 Task: Add Snickerdoodle Cookies to the cart.
Action: Mouse moved to (644, 243)
Screenshot: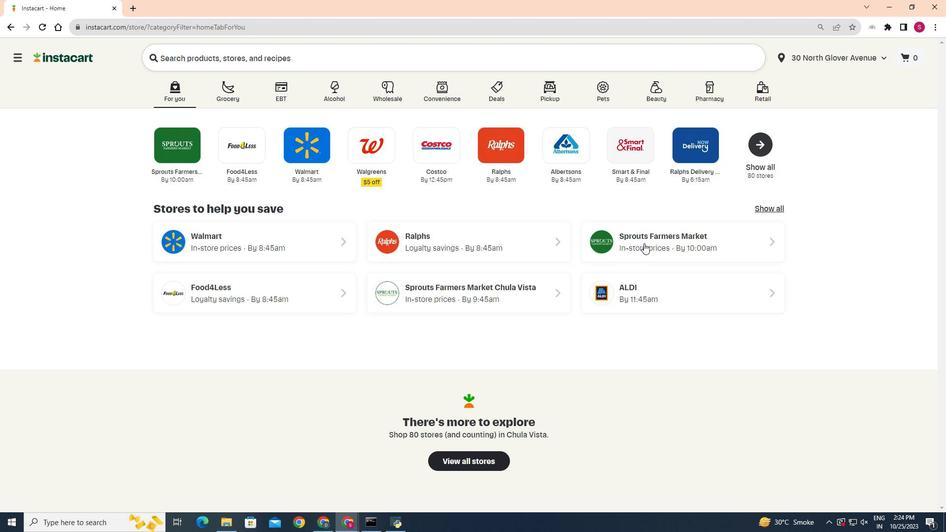 
Action: Mouse pressed left at (644, 243)
Screenshot: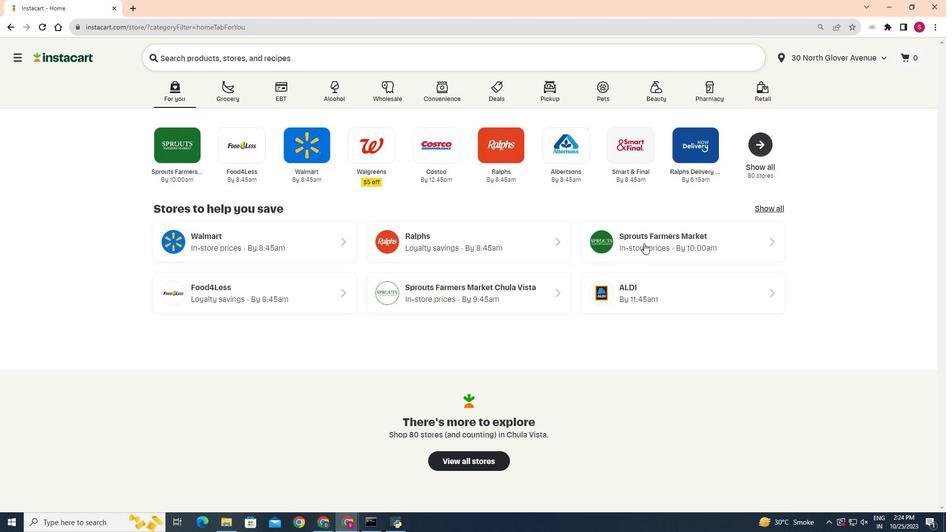 
Action: Mouse moved to (22, 430)
Screenshot: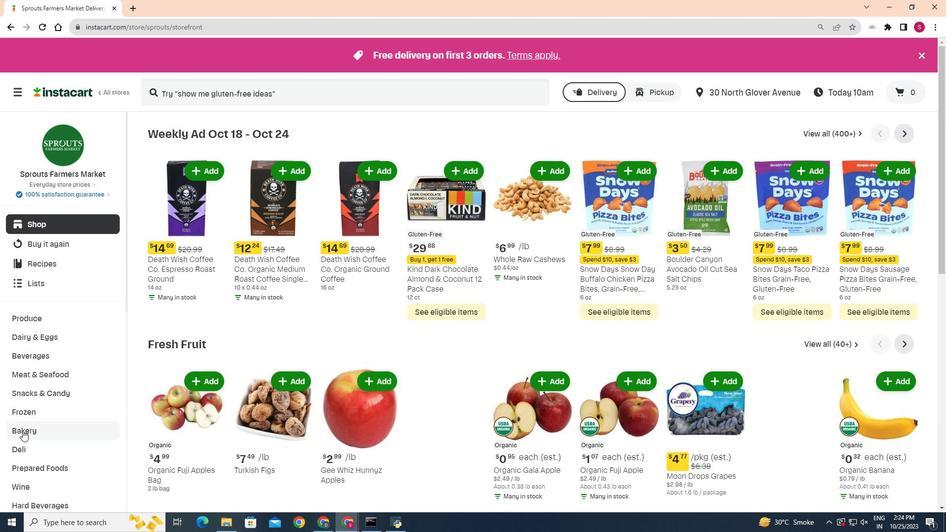 
Action: Mouse pressed left at (22, 430)
Screenshot: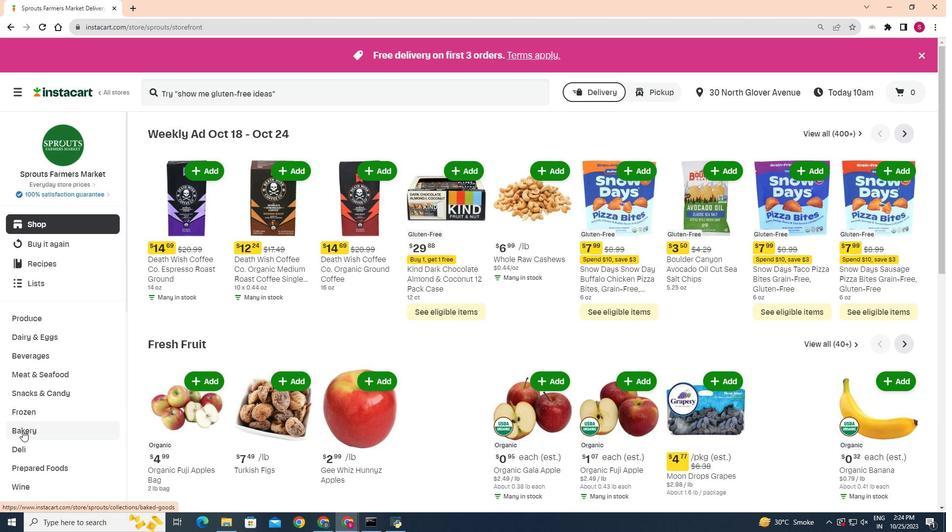 
Action: Mouse moved to (340, 161)
Screenshot: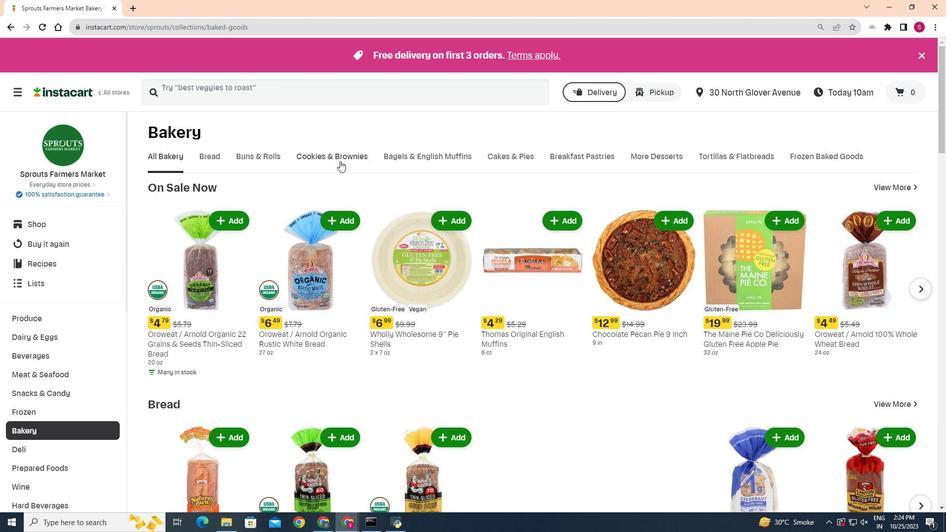 
Action: Mouse pressed left at (340, 161)
Screenshot: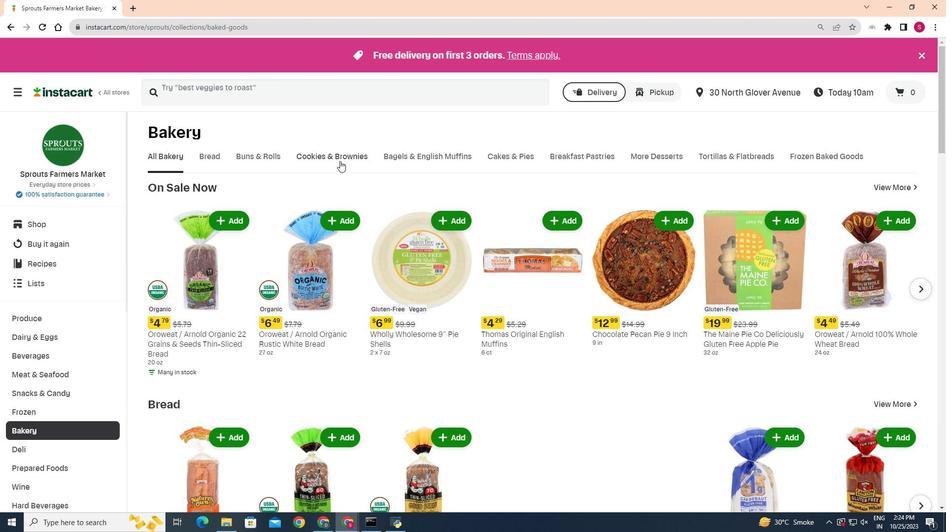 
Action: Mouse moved to (217, 200)
Screenshot: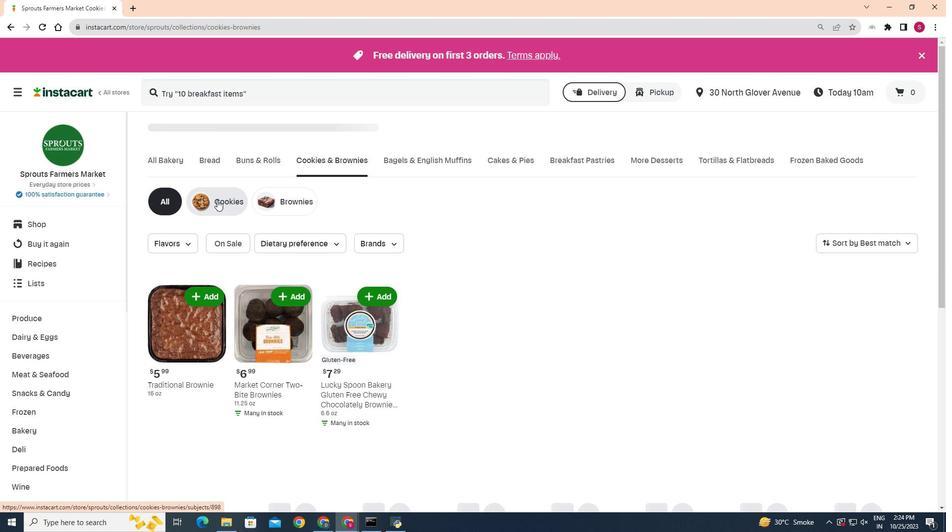 
Action: Mouse pressed left at (217, 200)
Screenshot: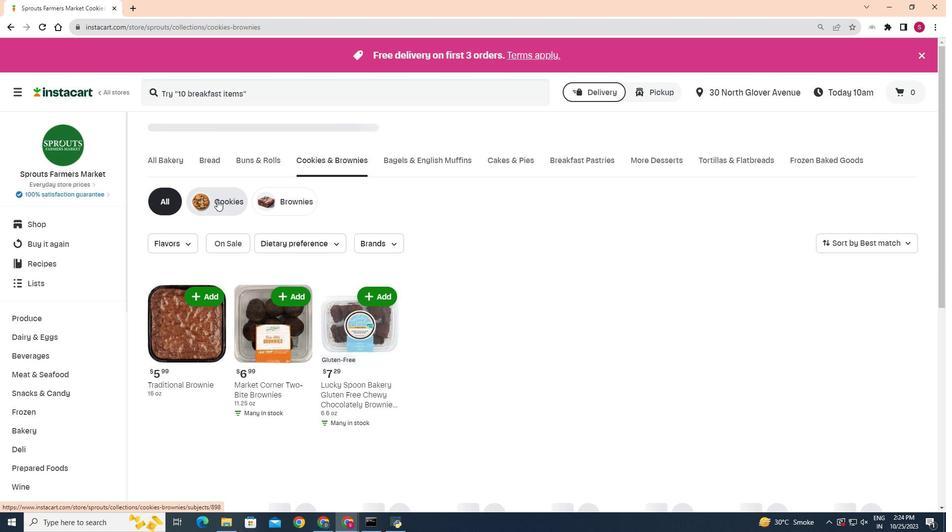 
Action: Mouse moved to (639, 292)
Screenshot: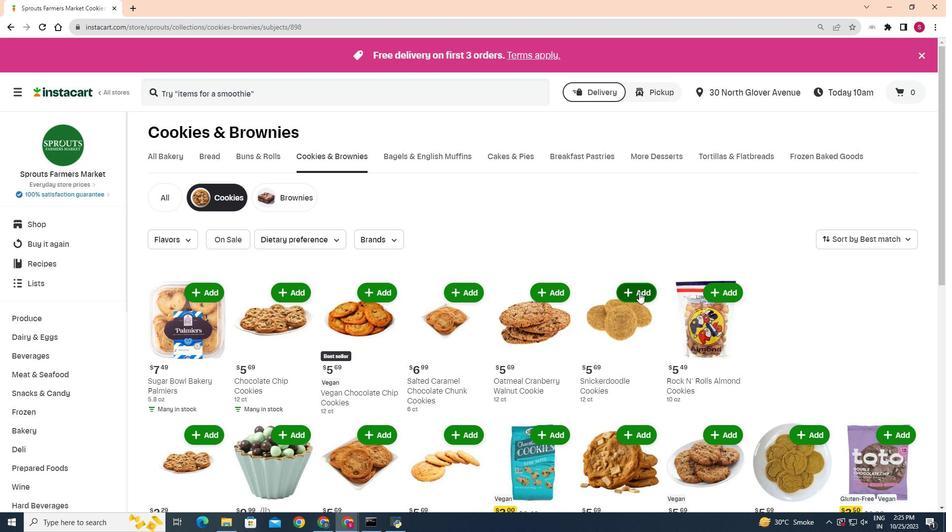 
Action: Mouse pressed left at (639, 292)
Screenshot: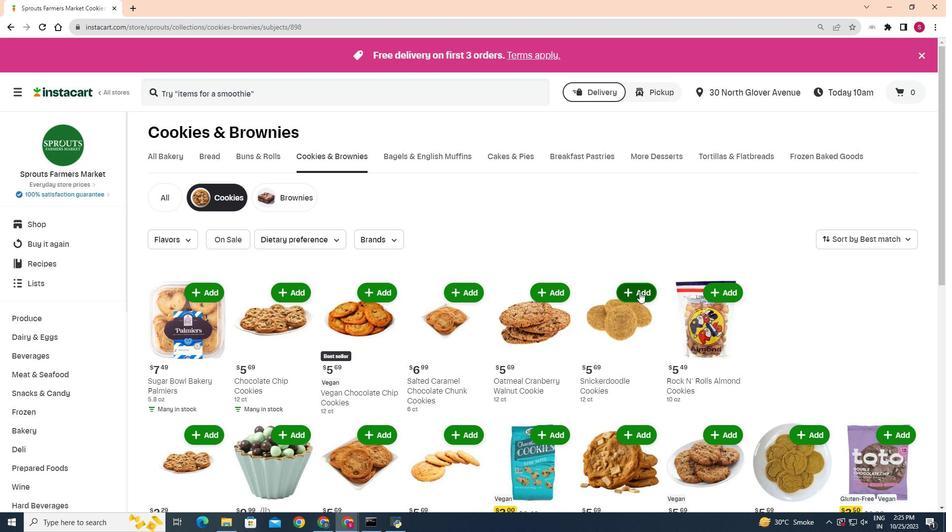
Action: Mouse moved to (577, 247)
Screenshot: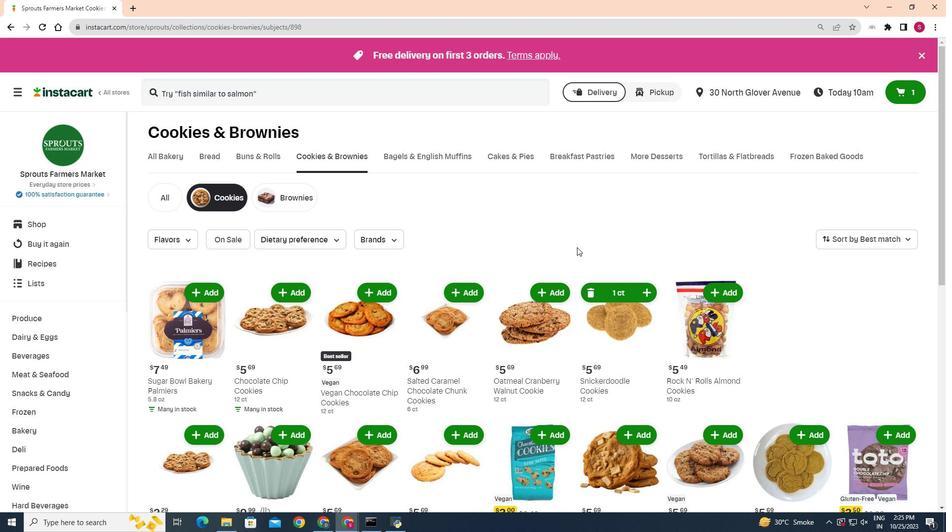 
